 Task: Invite Team Member Softage.1@softage.net to Workspace Antivirus and Security Software. Invite Team Member Softage.2@softage.net to Workspace Antivirus and Security Software. Invite Team Member Softage.3@softage.net to Workspace Antivirus and Security Software. Invite Team Member Softage.4@softage.net to Workspace Antivirus and Security Software
Action: Mouse moved to (975, 129)
Screenshot: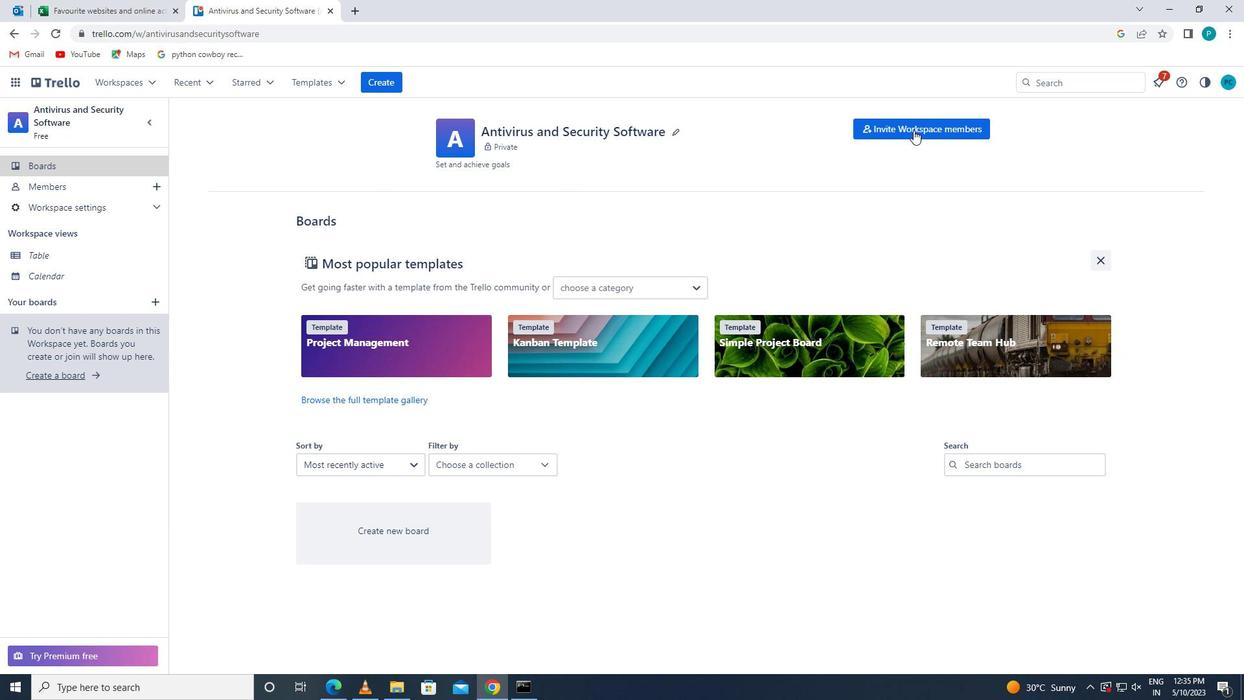 
Action: Mouse pressed left at (975, 129)
Screenshot: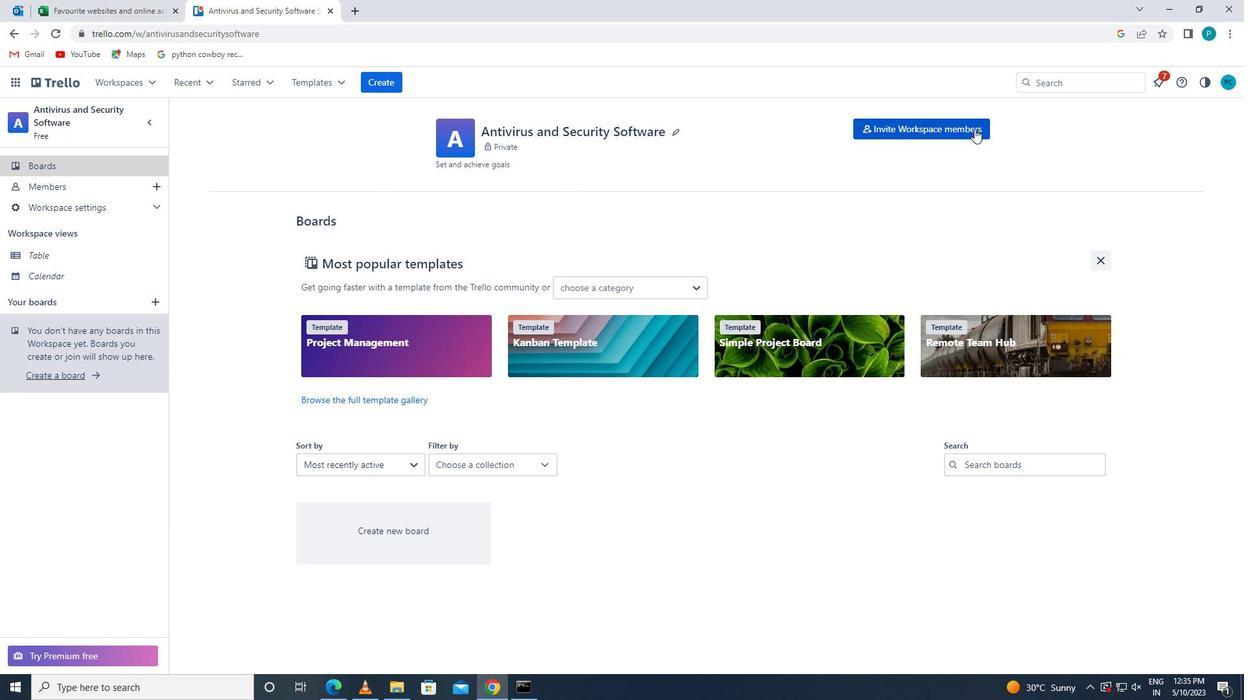 
Action: Mouse moved to (519, 359)
Screenshot: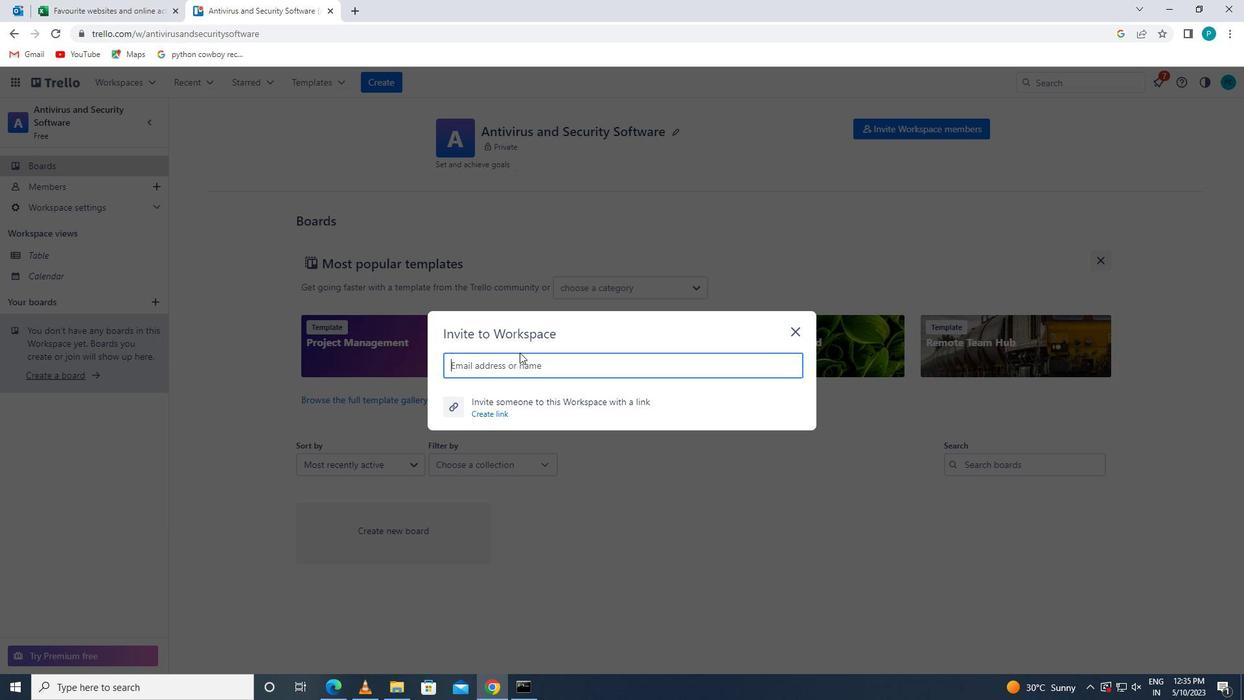 
Action: Mouse pressed left at (519, 359)
Screenshot: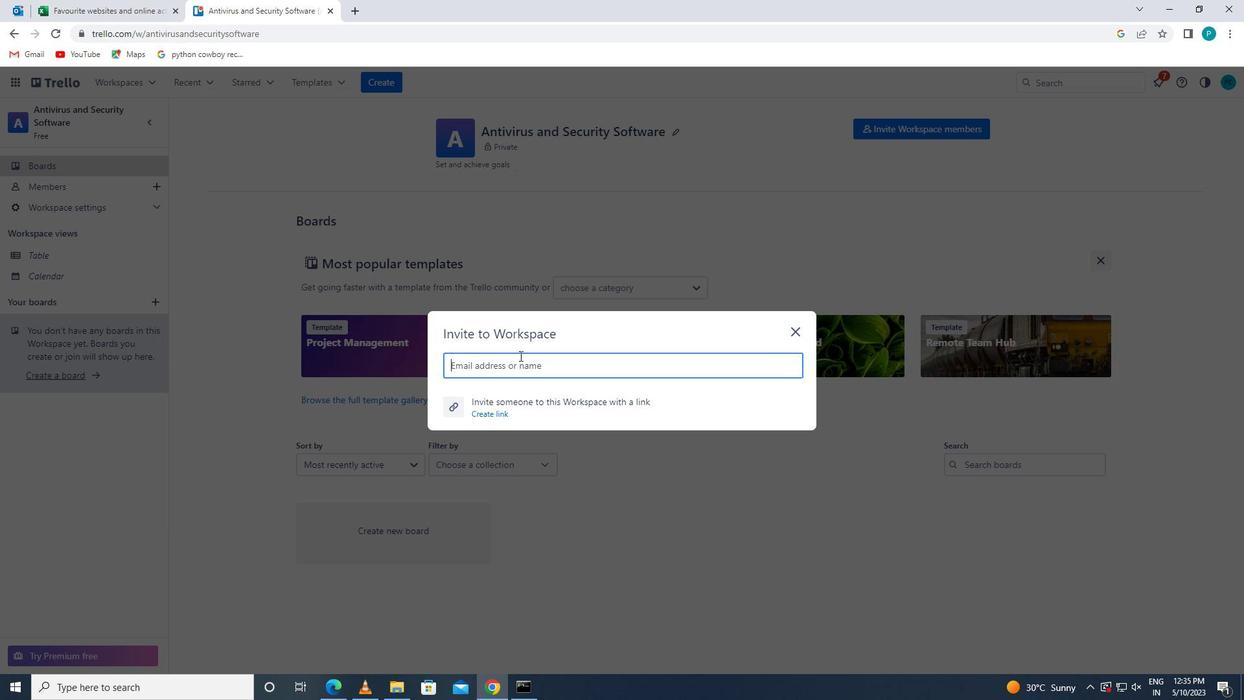 
Action: Key pressed <Key.caps_lock>s<Key.caps_lock>o<Key.backspace><Key.backspace>s<Key.caps_lock>oftage.1<Key.shift>@SOFTAGE.NET
Screenshot: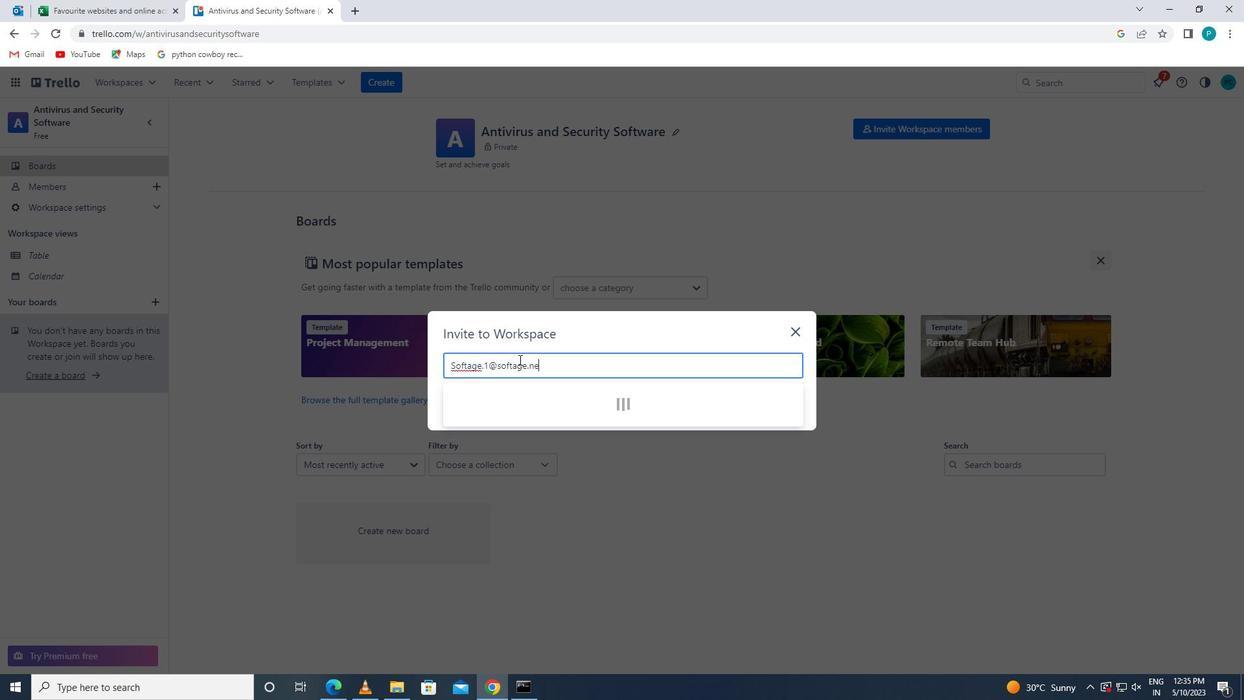 
Action: Mouse moved to (498, 392)
Screenshot: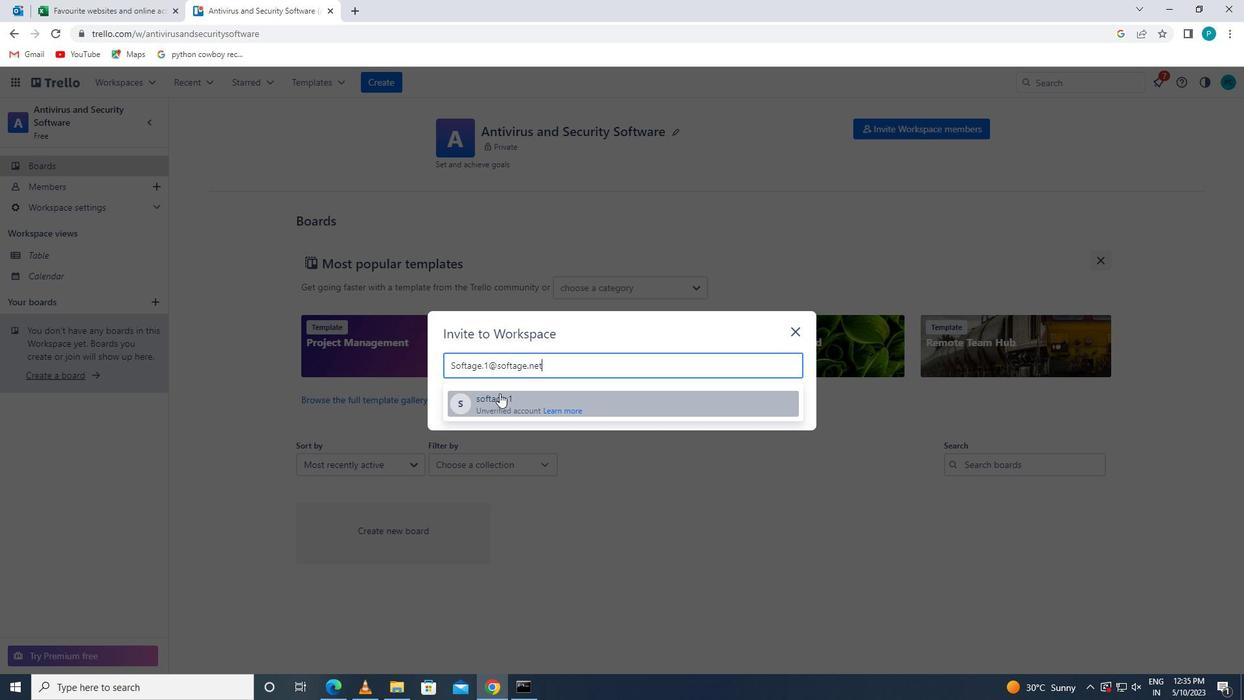 
Action: Mouse pressed left at (498, 392)
Screenshot: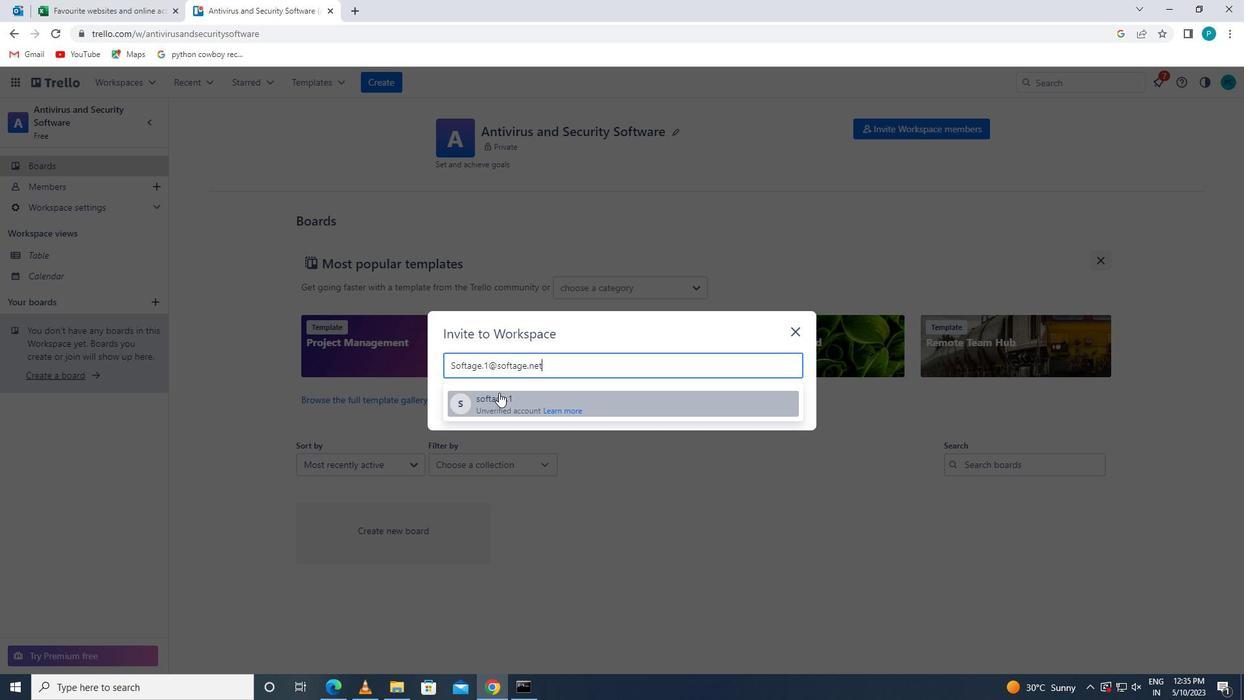 
Action: Mouse moved to (560, 359)
Screenshot: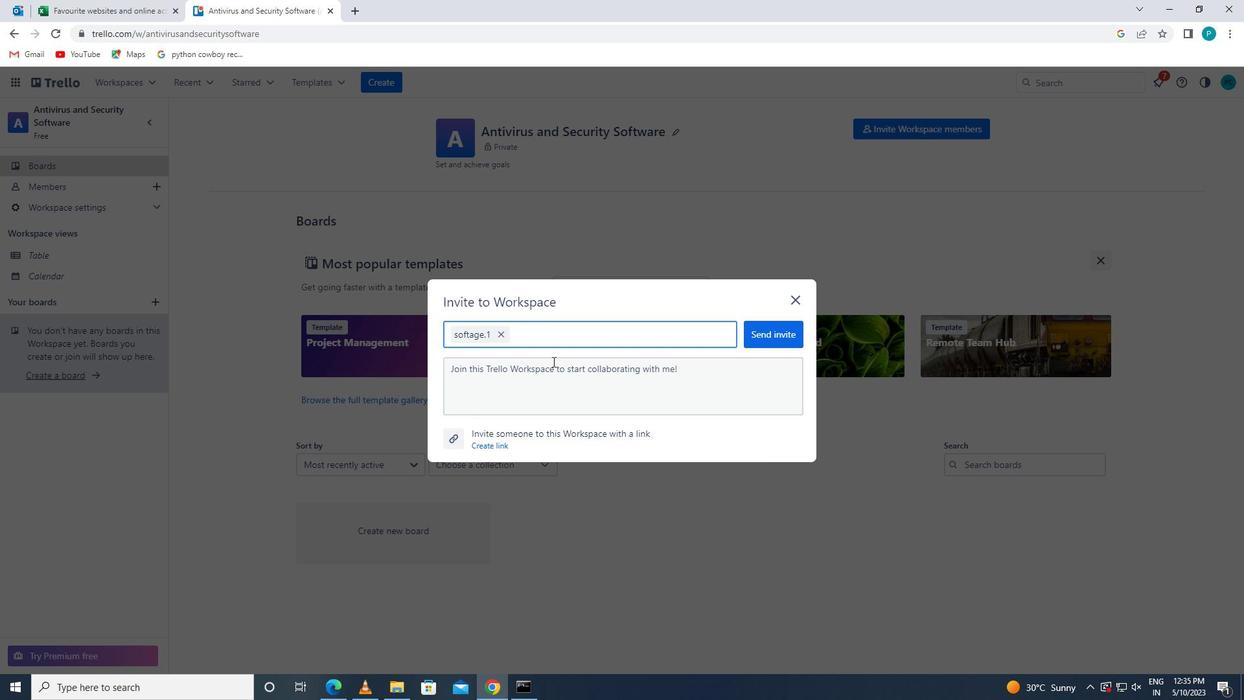 
Action: Key pressed <Key.caps_lock>S<Key.caps_lock>OFTAGE.2<Key.shift>@SOFTAGE.NET
Screenshot: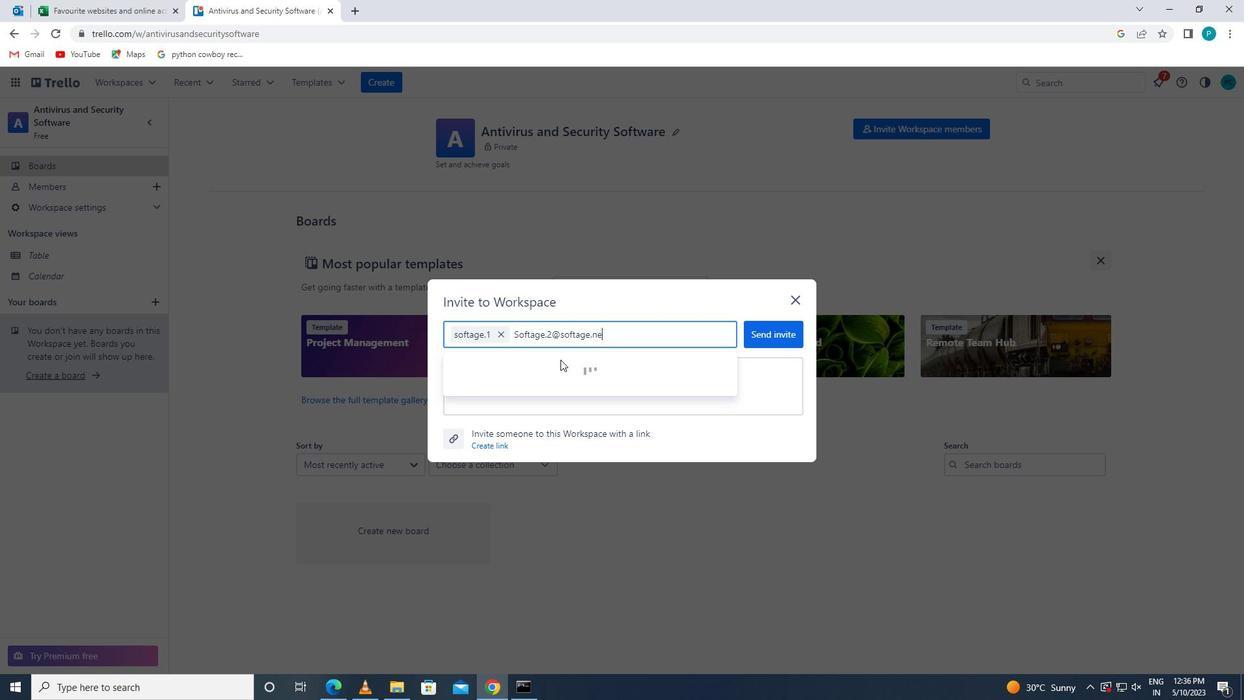 
Action: Mouse moved to (468, 368)
Screenshot: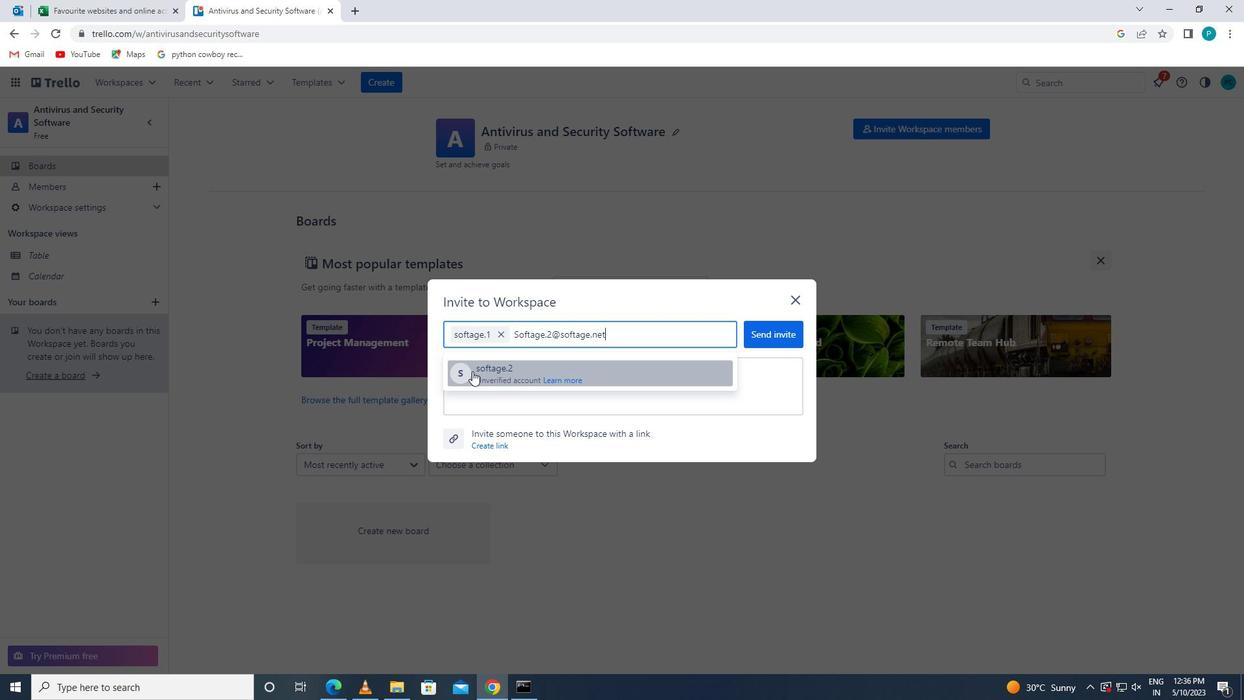 
Action: Mouse pressed left at (468, 368)
Screenshot: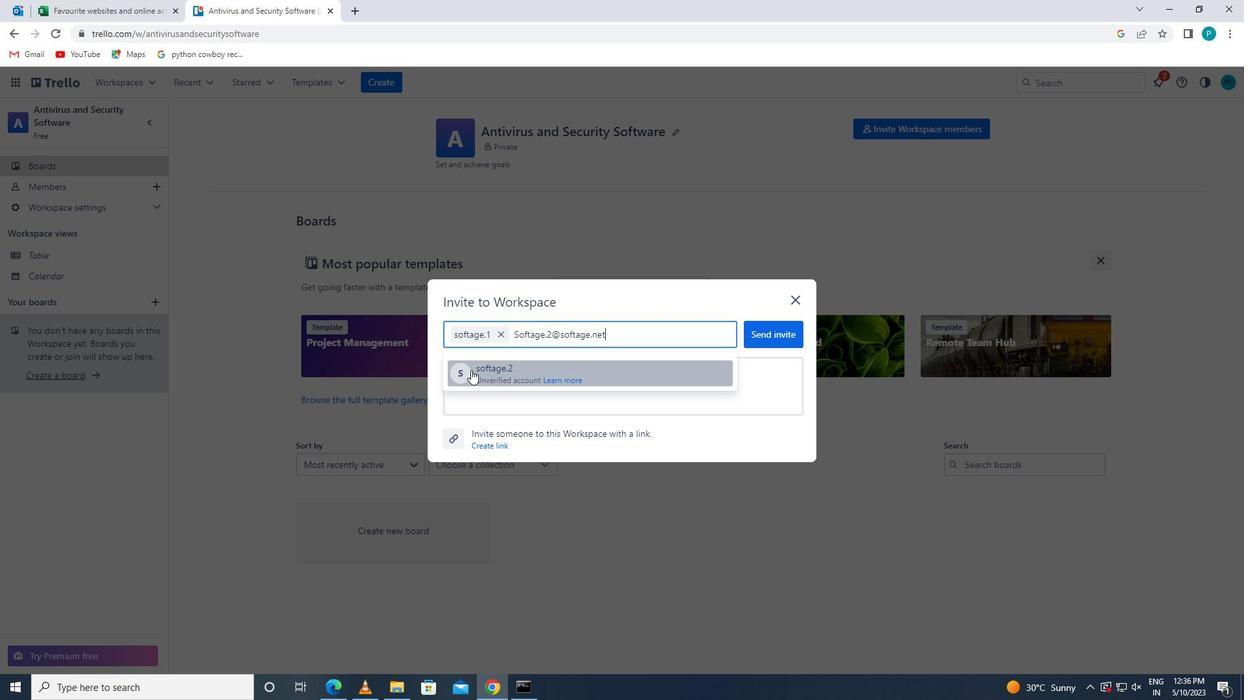 
Action: Mouse moved to (687, 348)
Screenshot: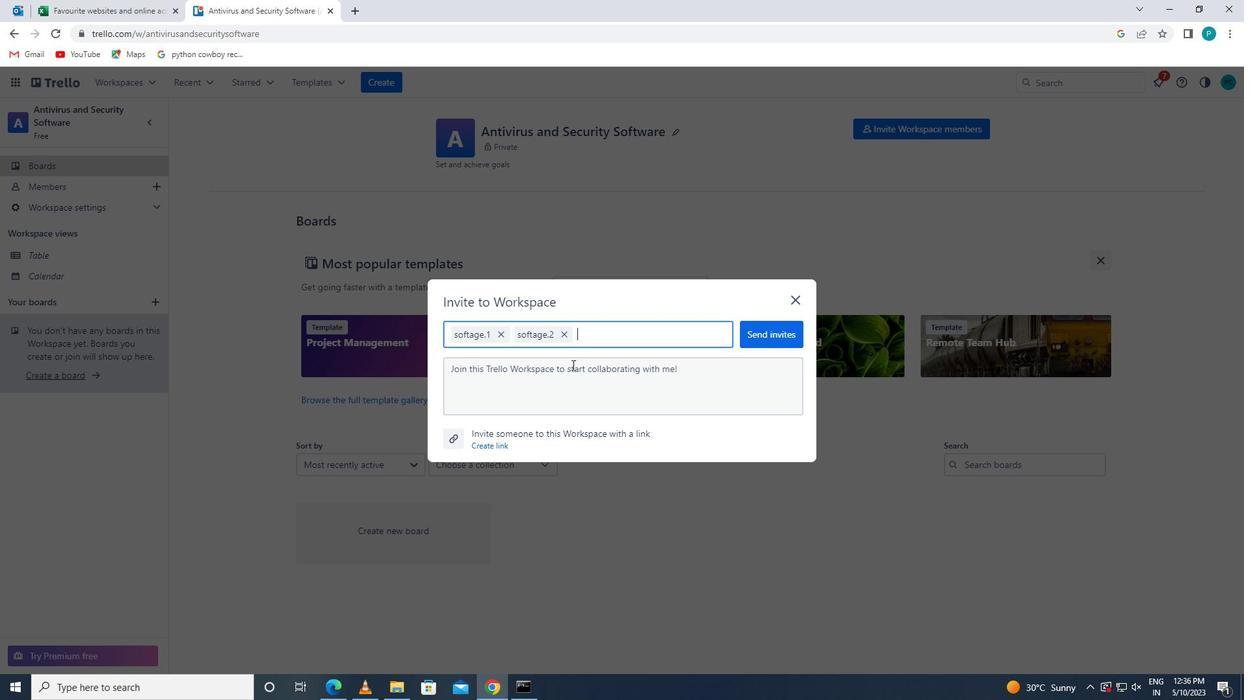 
Action: Key pressed <Key.caps_lock>S<Key.caps_lock>OFTAGE.3<Key.shift><Key.shift>@SOFTAF<Key.backspace>GE.NET
Screenshot: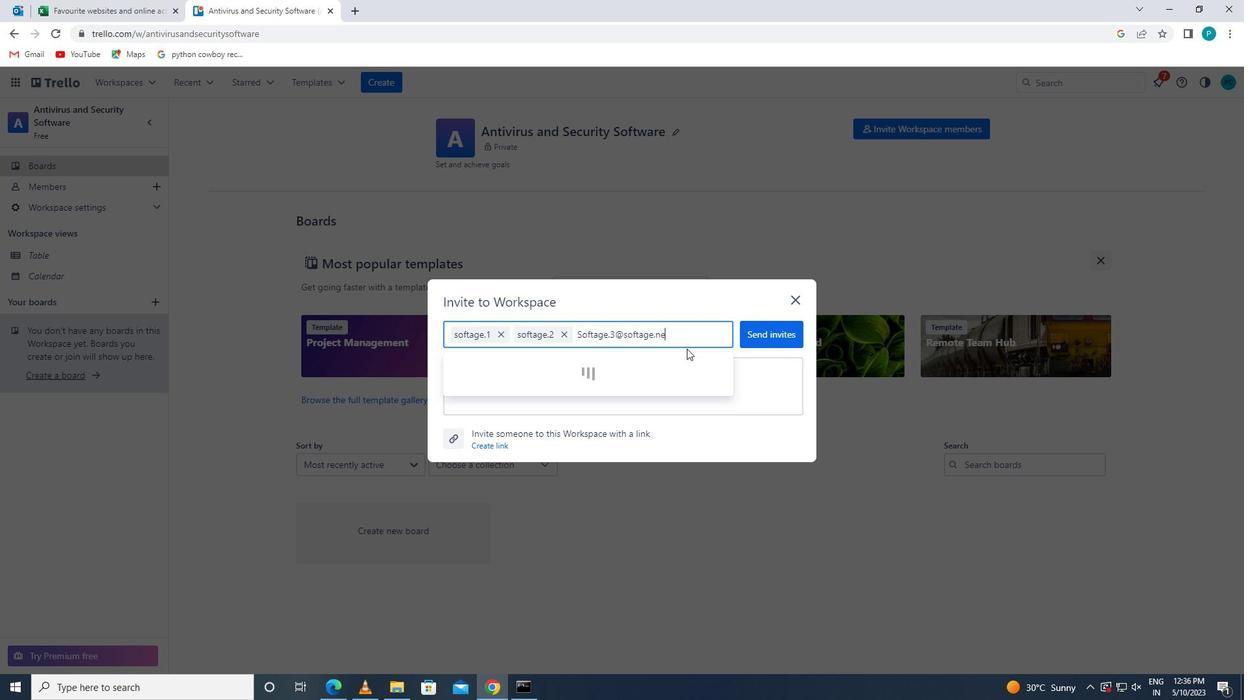 
Action: Mouse moved to (488, 362)
Screenshot: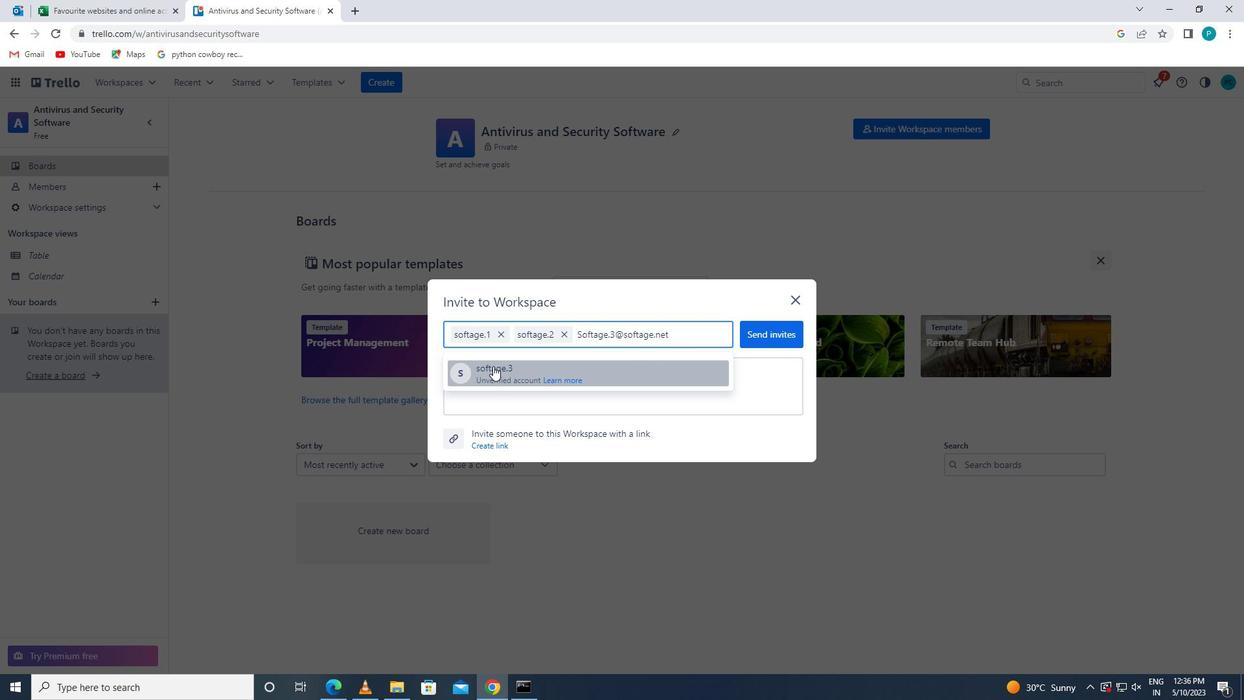 
Action: Mouse pressed left at (488, 362)
Screenshot: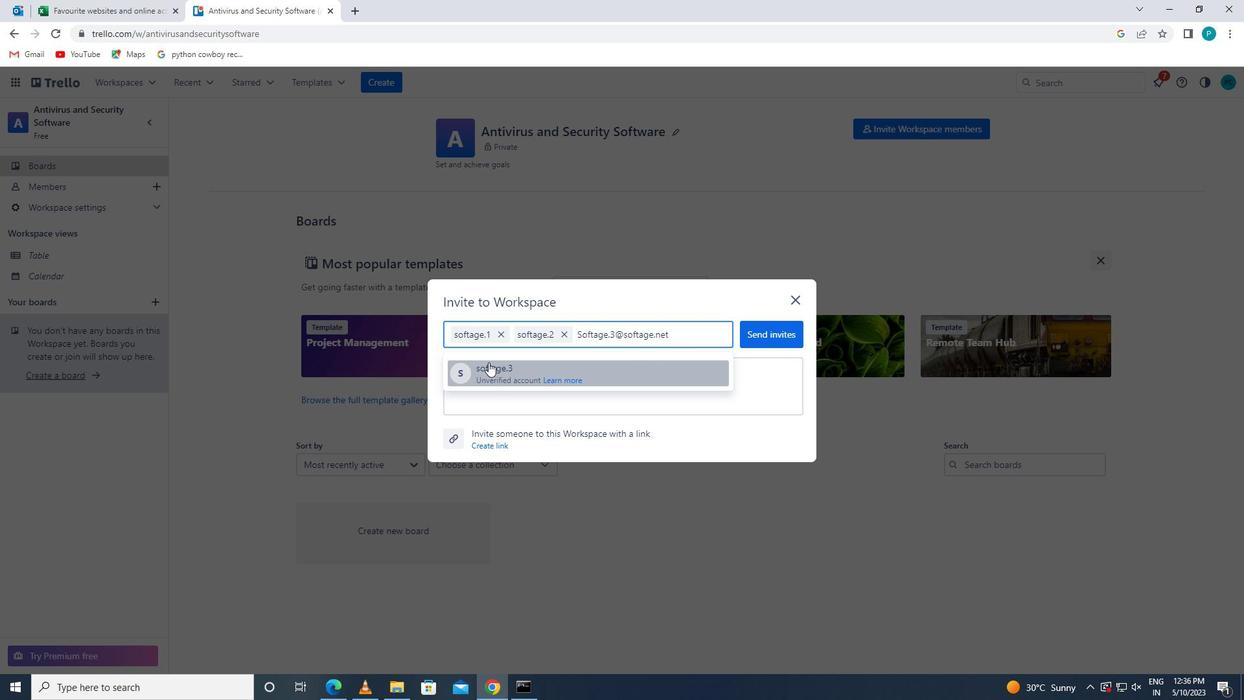 
Action: Key pressed <Key.caps_lock>S<Key.caps_lock>OFTAGE.4<Key.shift>@SOFTAGE.NET
Screenshot: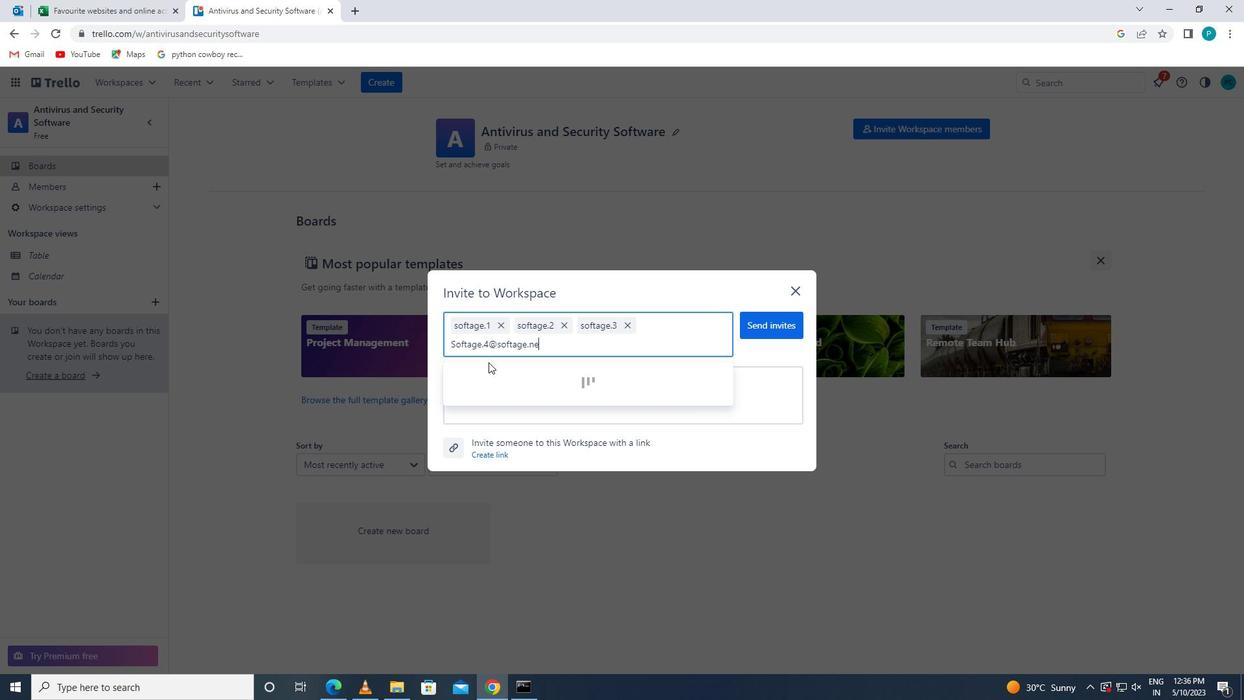 
Action: Mouse moved to (491, 370)
Screenshot: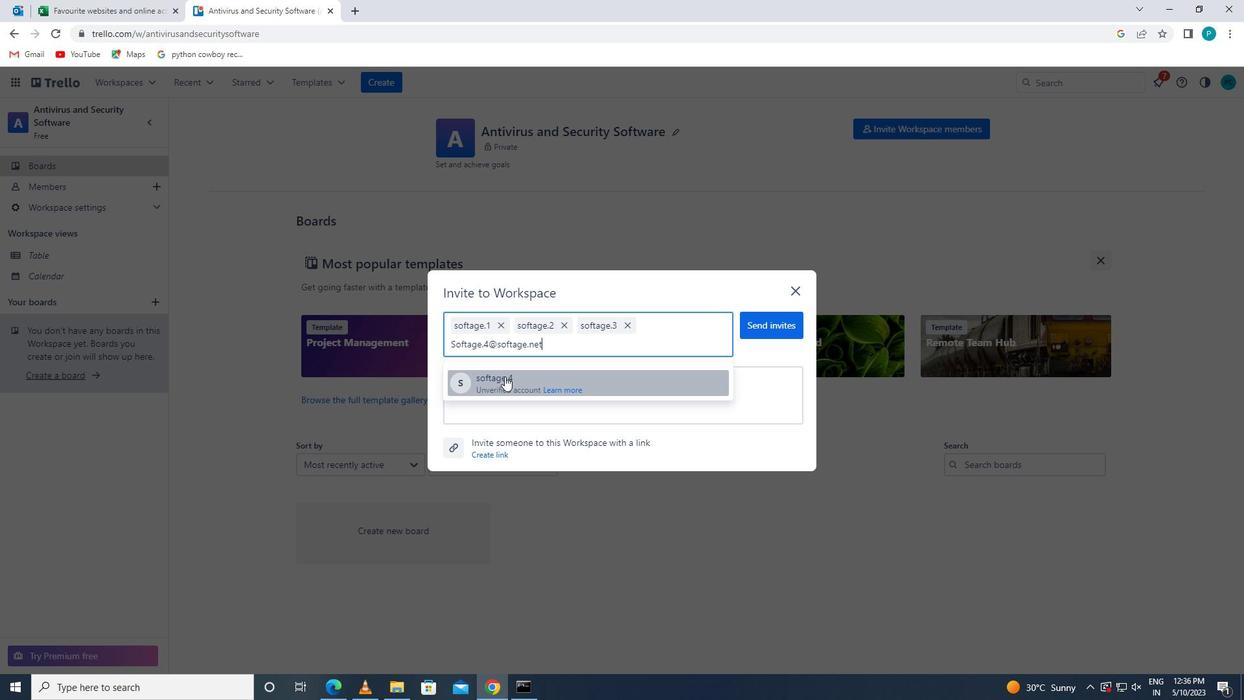 
Action: Mouse pressed left at (491, 370)
Screenshot: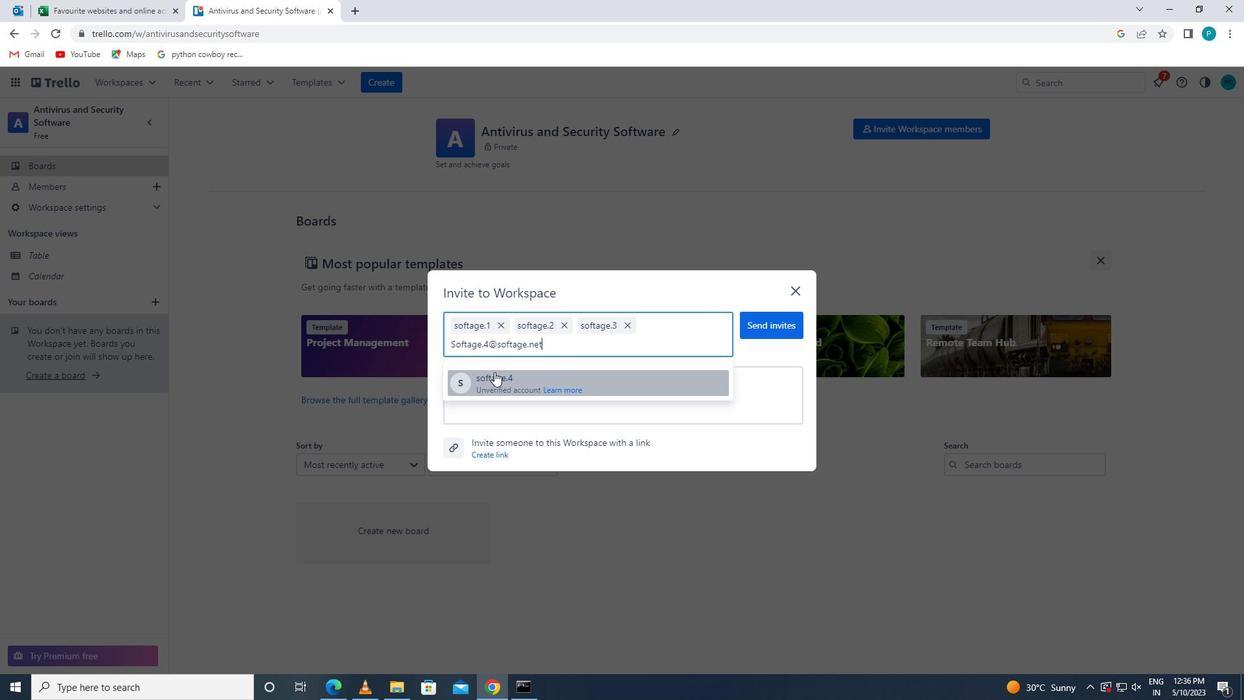 
Action: Mouse moved to (781, 326)
Screenshot: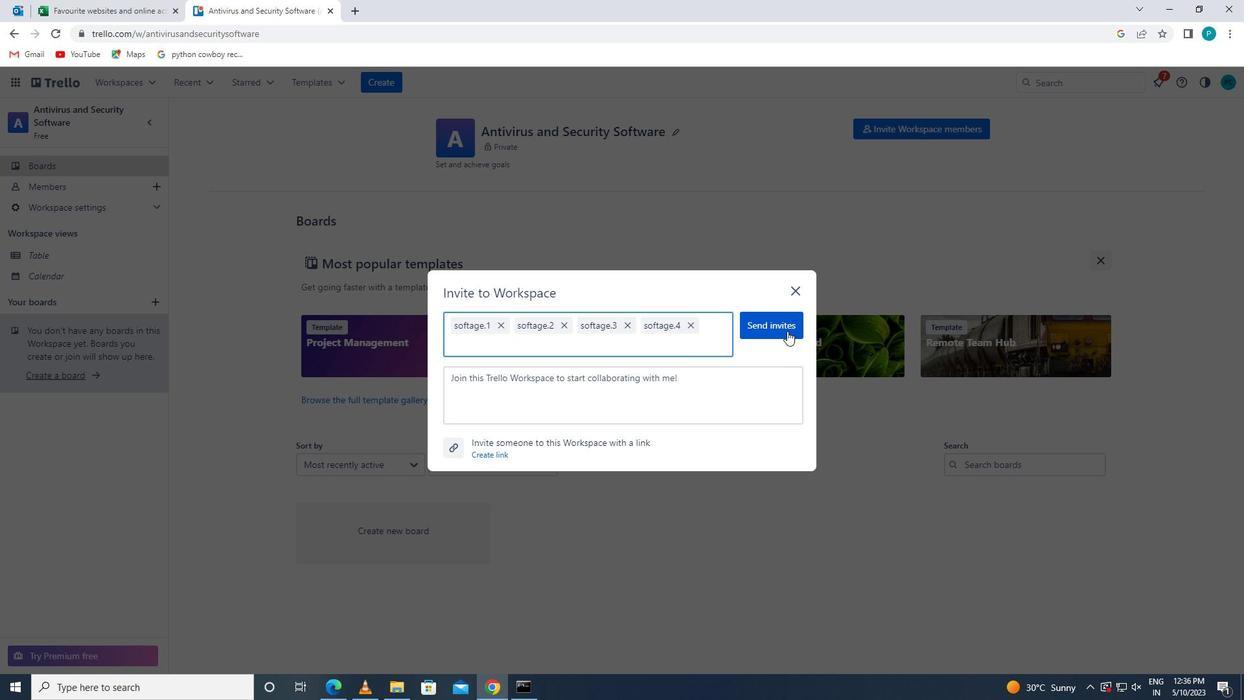 
Action: Mouse pressed left at (781, 326)
Screenshot: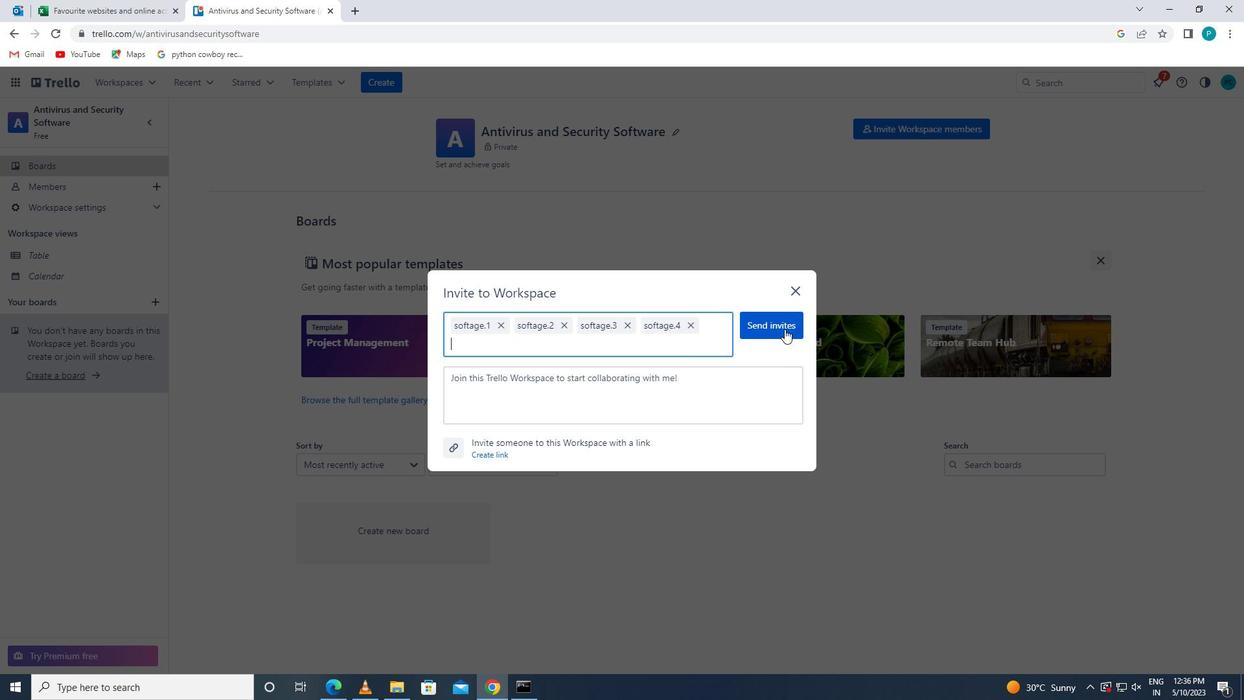 
